 Task: Find a one-way business class flight from Hanoi to Ho Chi Minh City on 10 October.
Action: Mouse moved to (283, 264)
Screenshot: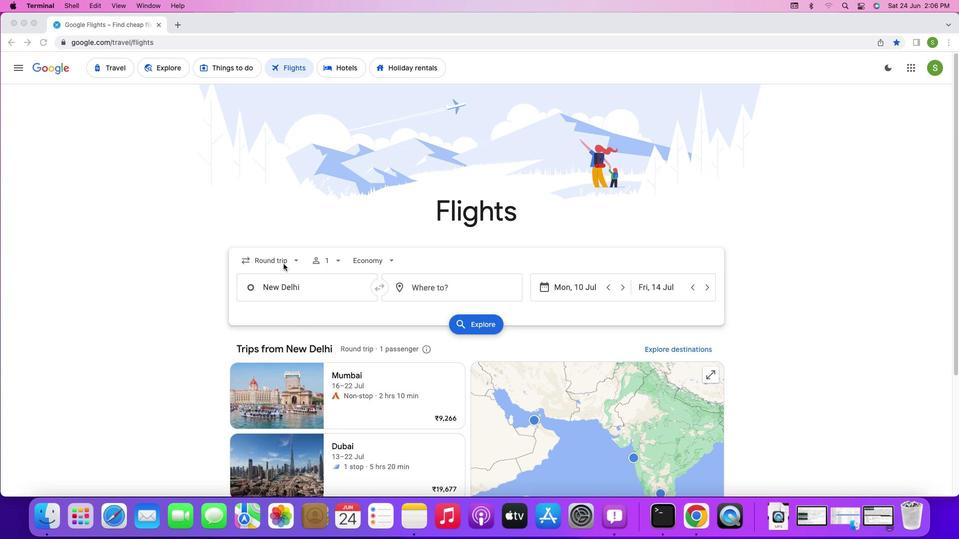 
Action: Mouse pressed left at (283, 264)
Screenshot: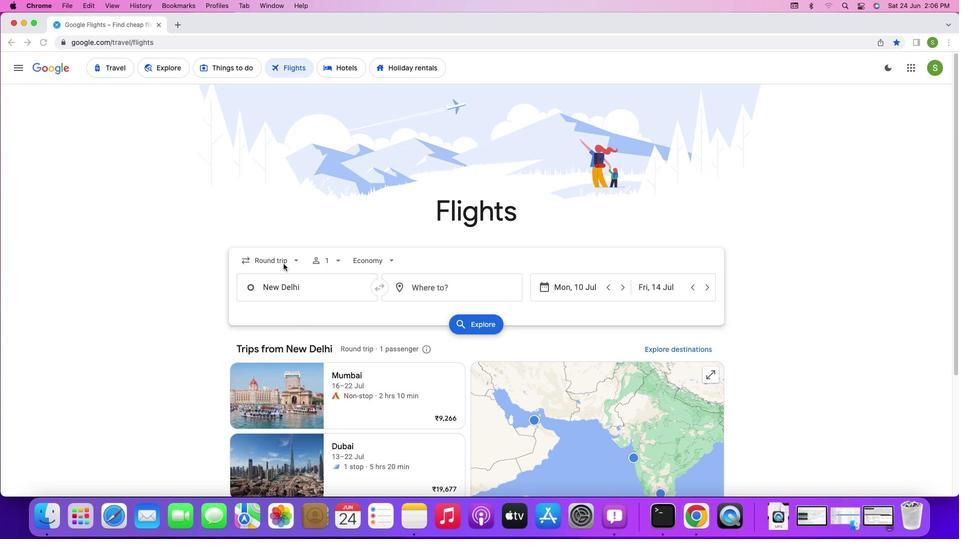 
Action: Mouse pressed left at (283, 264)
Screenshot: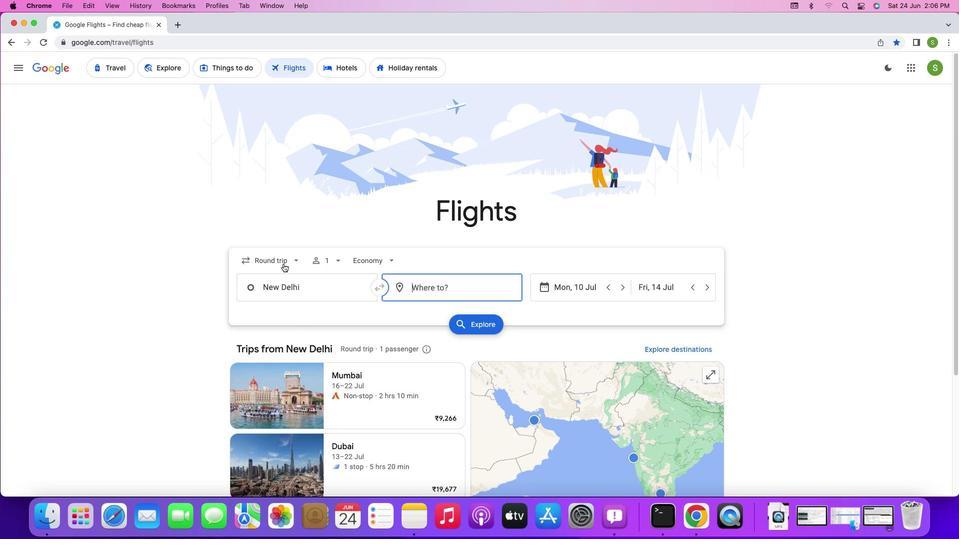 
Action: Mouse moved to (275, 314)
Screenshot: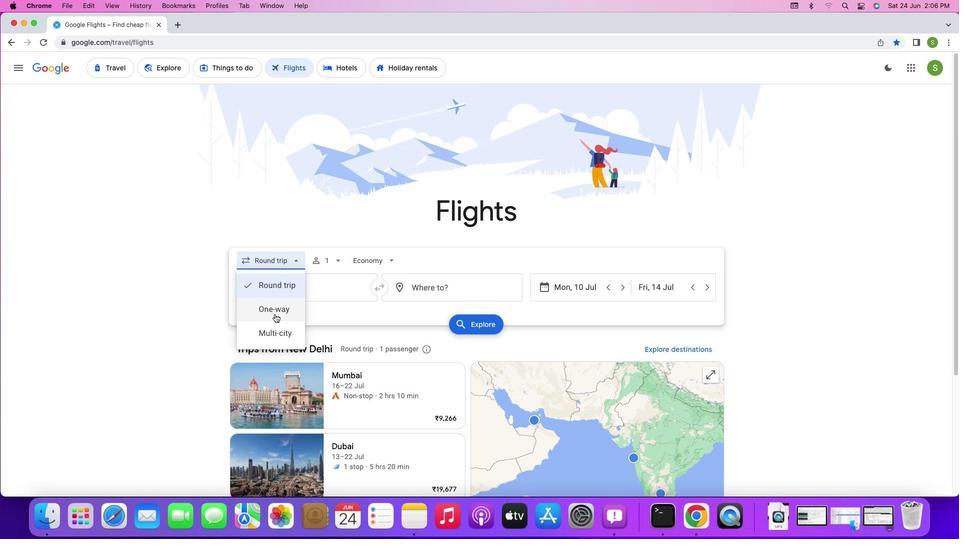 
Action: Mouse pressed left at (275, 314)
Screenshot: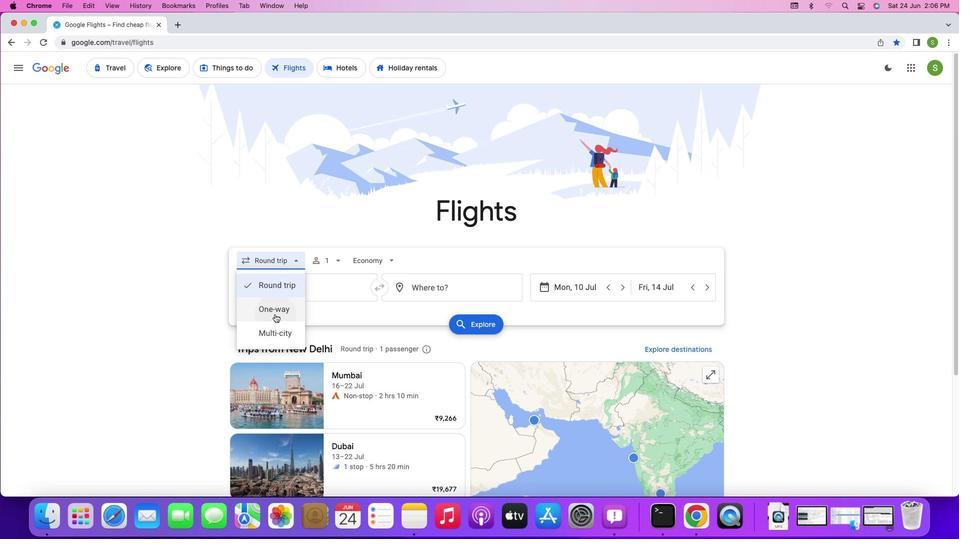 
Action: Mouse moved to (365, 260)
Screenshot: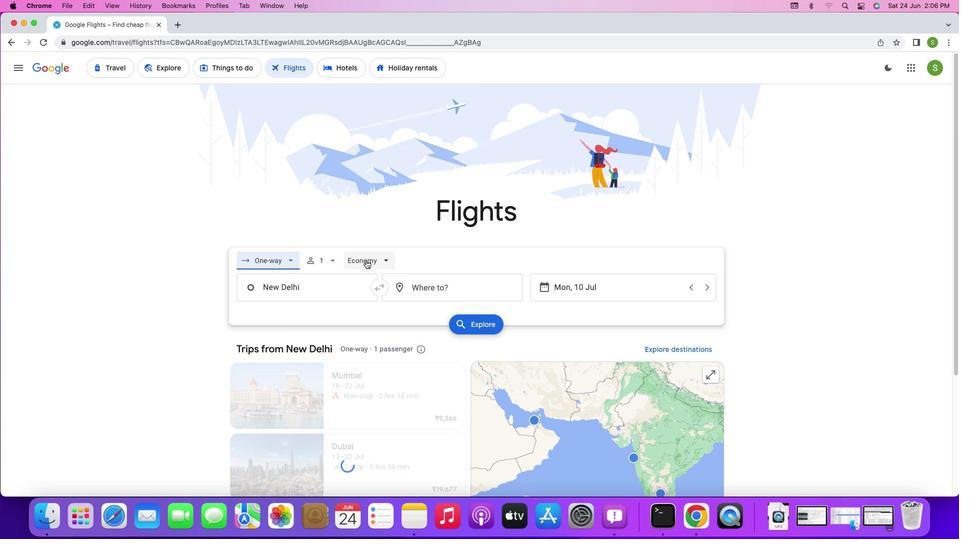 
Action: Mouse pressed left at (365, 260)
Screenshot: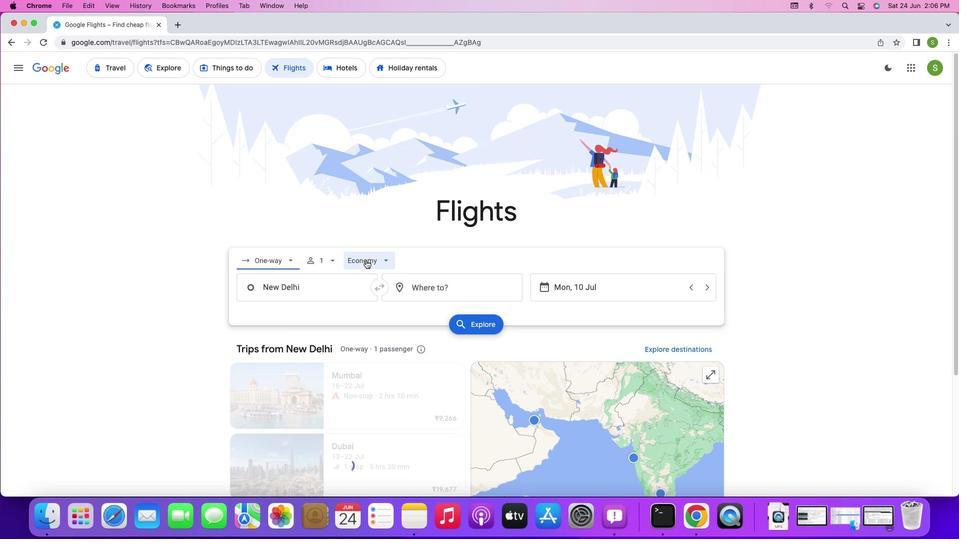
Action: Mouse moved to (384, 333)
Screenshot: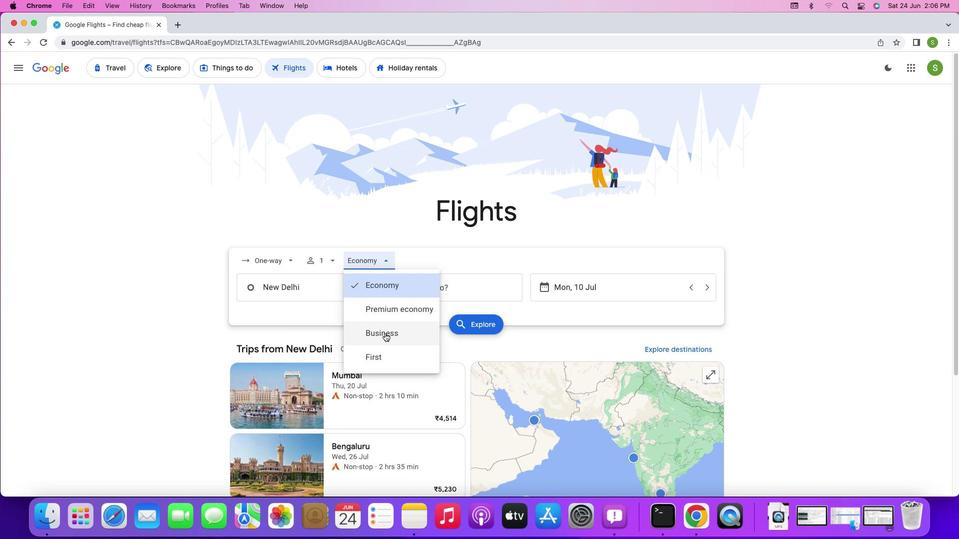 
Action: Mouse pressed left at (384, 333)
Screenshot: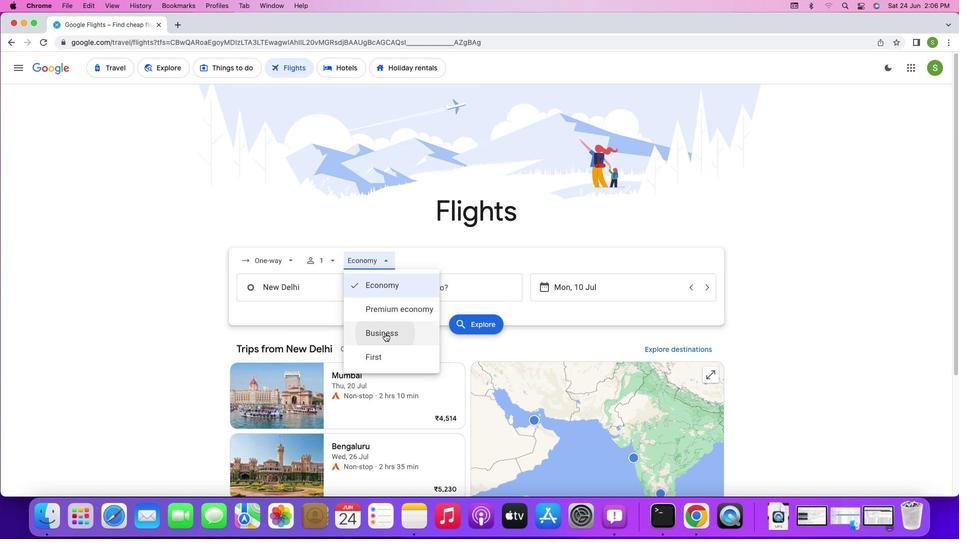 
Action: Mouse moved to (333, 258)
Screenshot: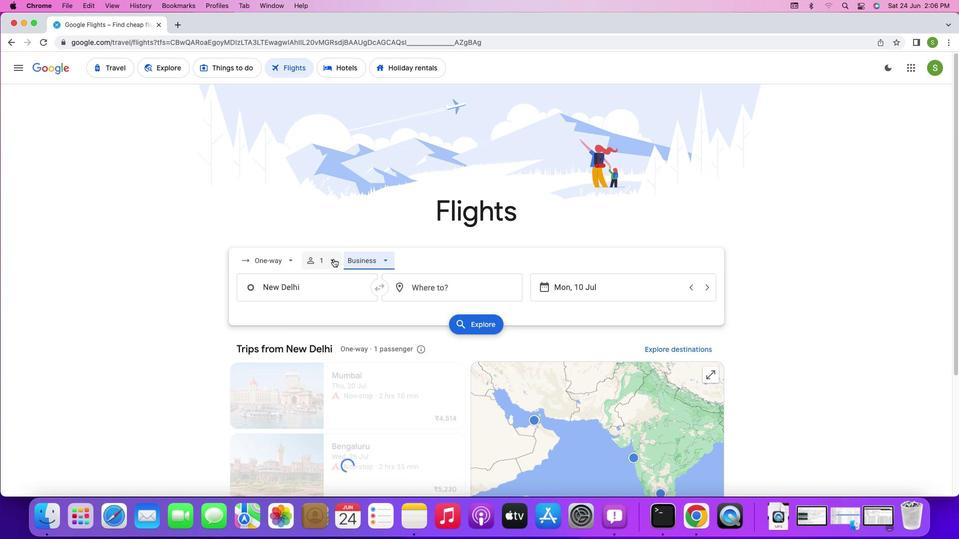 
Action: Mouse pressed left at (333, 258)
Screenshot: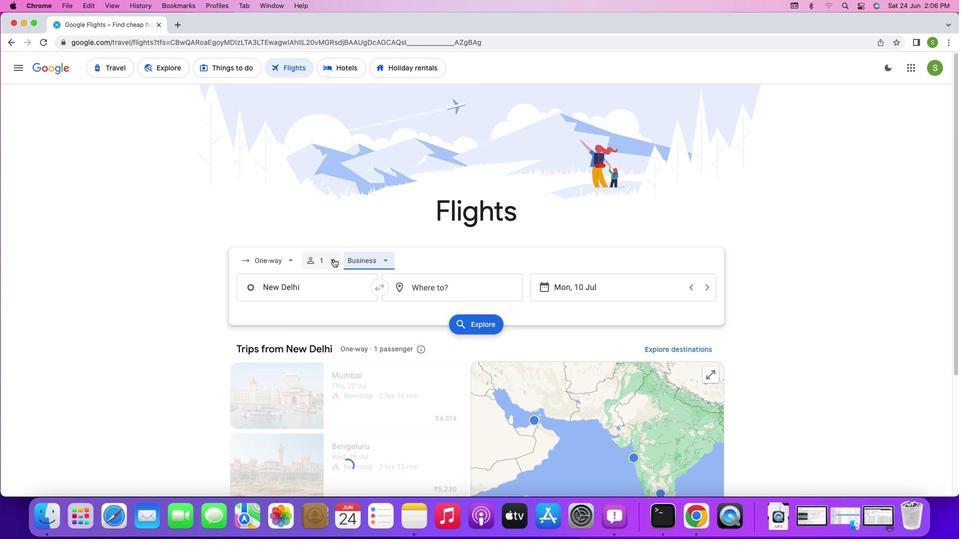 
Action: Mouse moved to (397, 398)
Screenshot: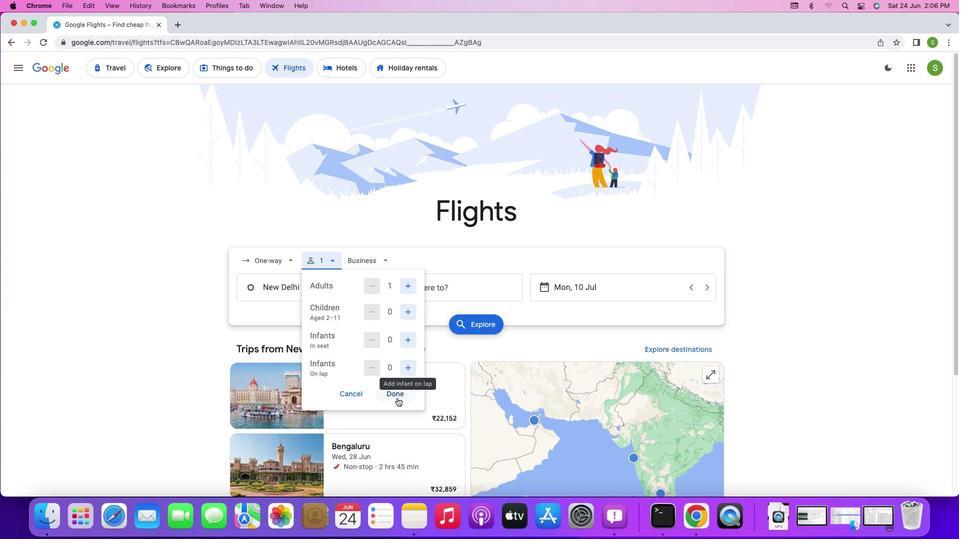 
Action: Mouse pressed left at (397, 398)
Screenshot: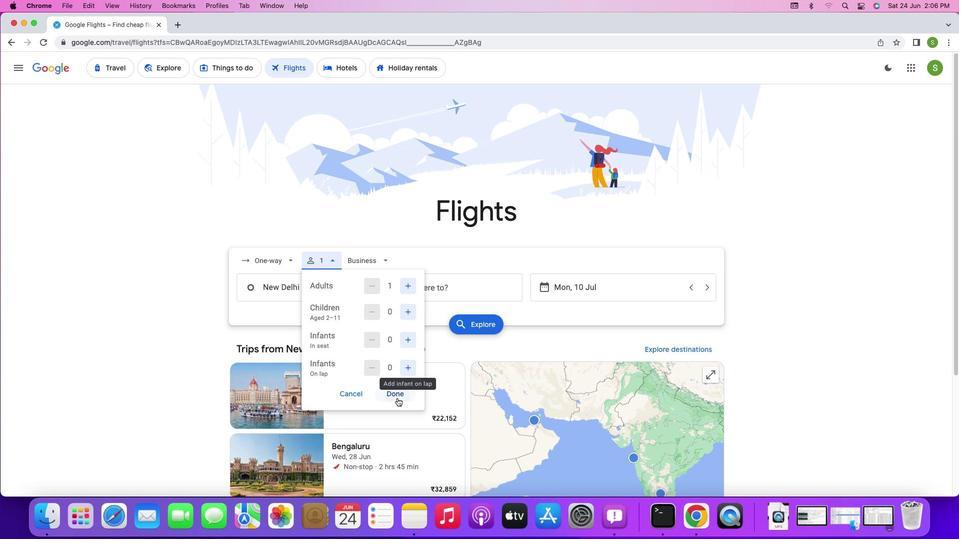 
Action: Mouse moved to (328, 283)
Screenshot: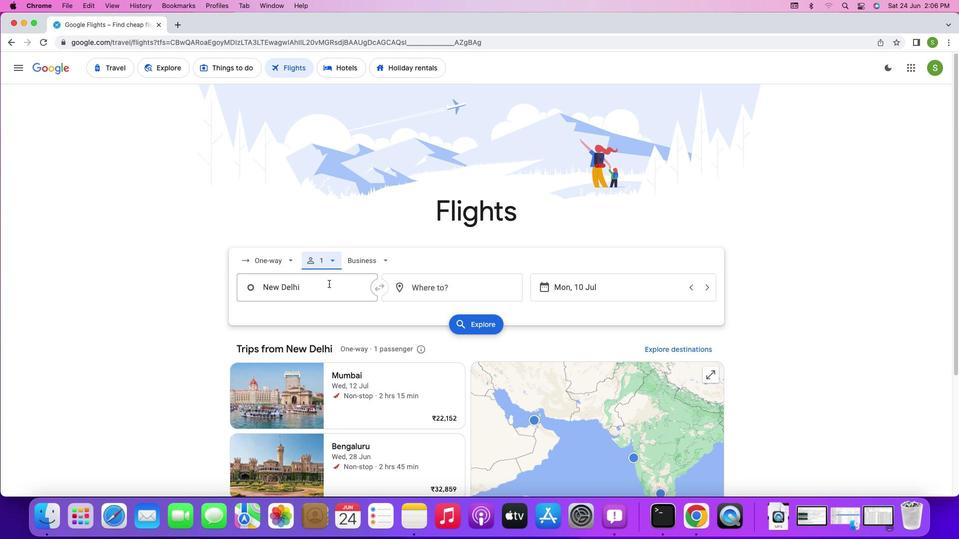 
Action: Mouse pressed left at (328, 283)
Screenshot: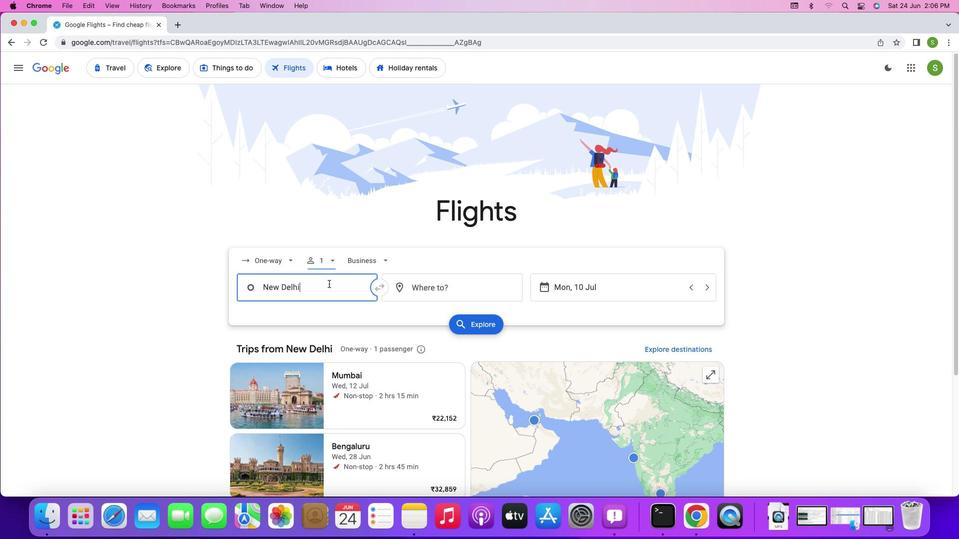 
Action: Mouse moved to (321, 291)
Screenshot: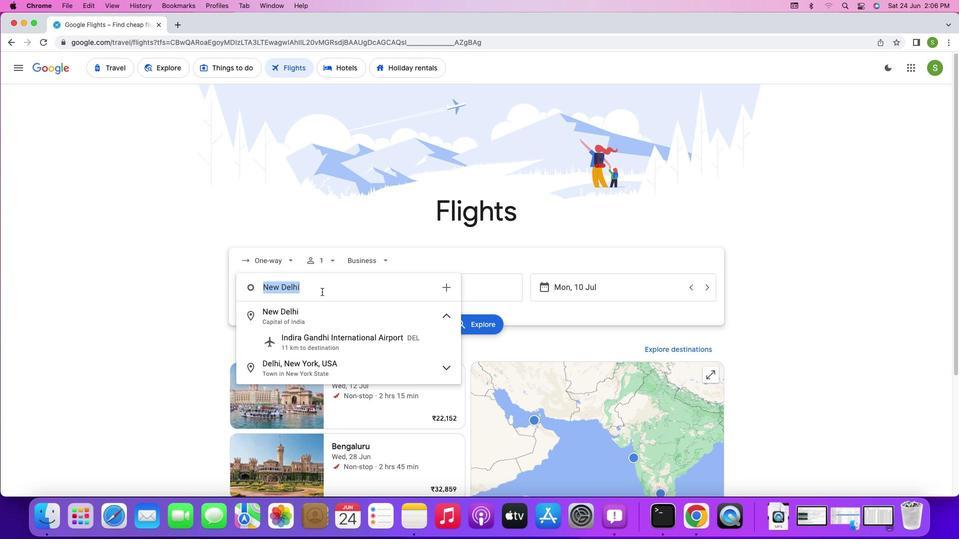 
Action: Key pressed Key.shift'H''a''n''o''i'','Key.spaceKey.shift'V''i''e''t''n''a''m'Key.enter
Screenshot: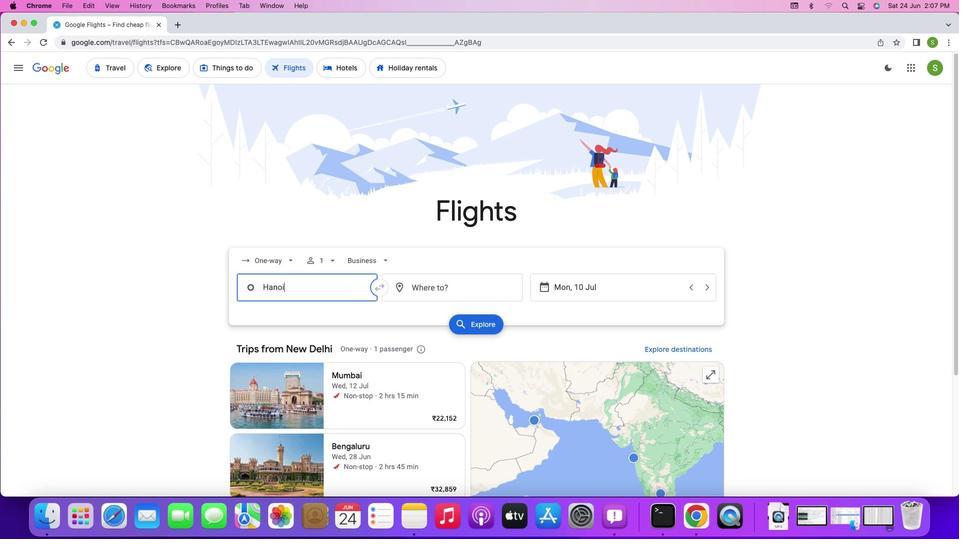 
Action: Mouse moved to (409, 290)
Screenshot: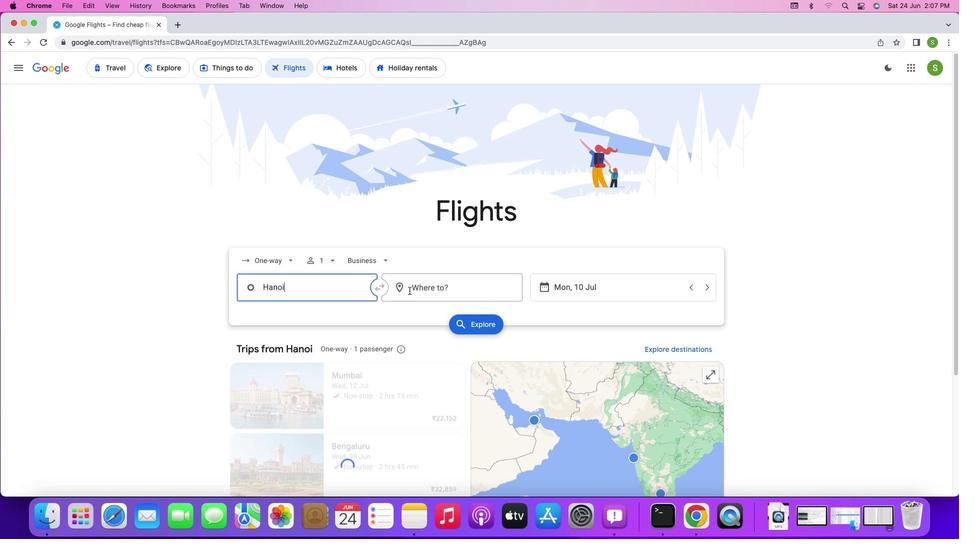 
Action: Mouse pressed left at (409, 290)
Screenshot: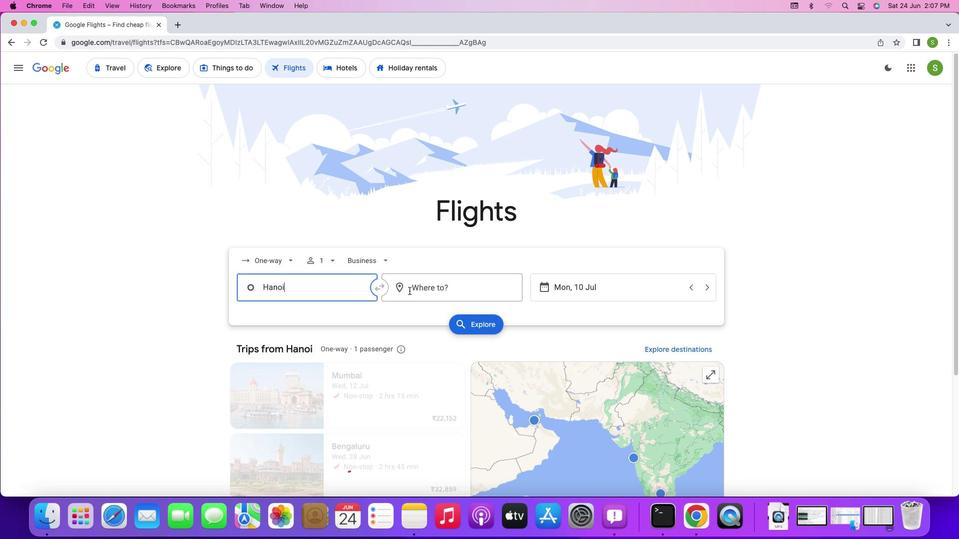 
Action: Key pressed Key.shift'H''o'Key.spaceKey.shift'C''h''i'Key.spaceKey.shift'M''i''n''h'Key.spaceKey.shift'C''i''t''y'Key.spaceKey.shift'V''i''e''t''n''a''m'Key.enter
Screenshot: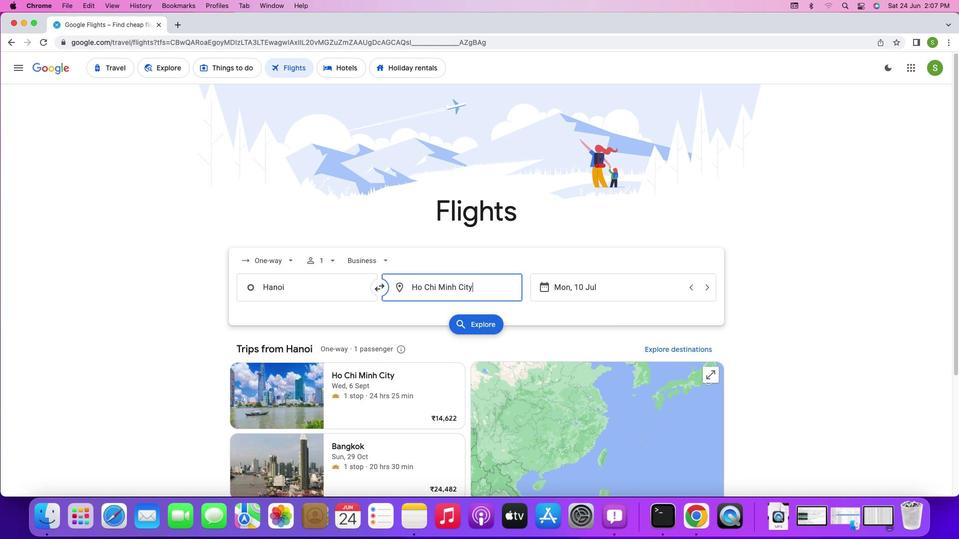 
Action: Mouse moved to (591, 291)
Screenshot: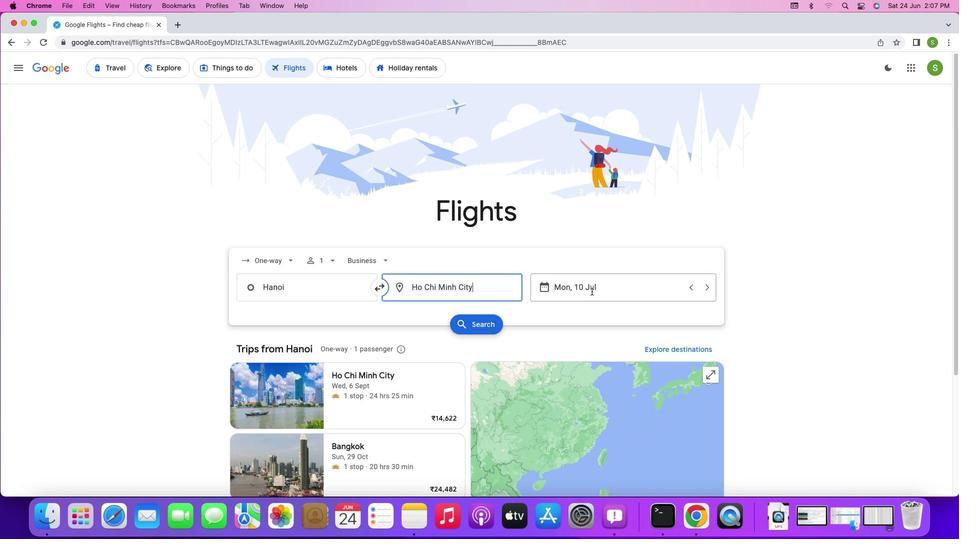 
Action: Mouse pressed left at (591, 291)
Screenshot: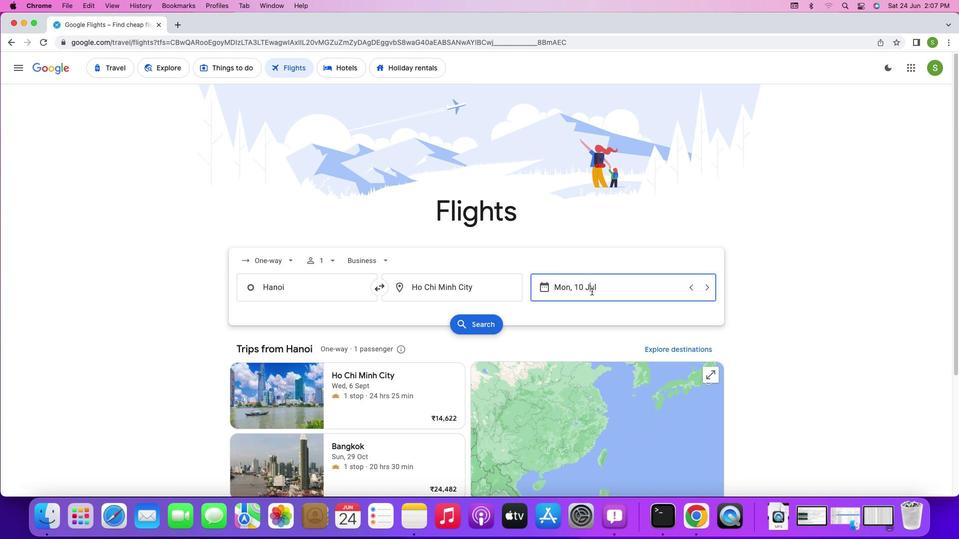 
Action: Mouse moved to (718, 361)
Screenshot: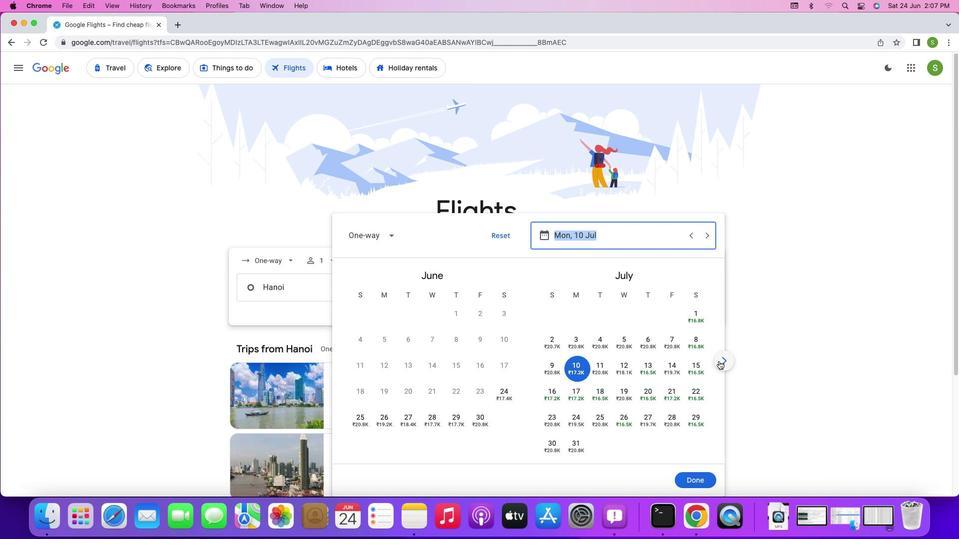 
Action: Mouse pressed left at (718, 361)
Screenshot: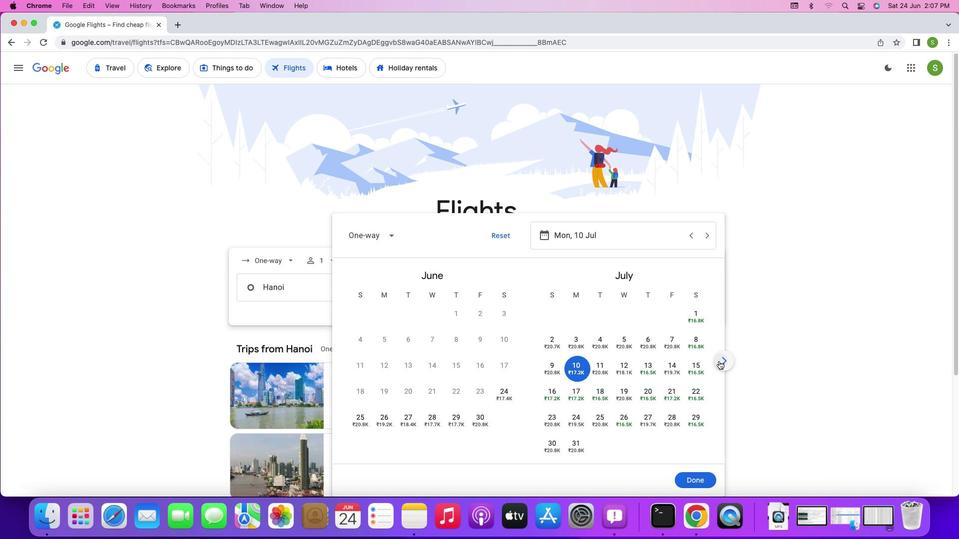 
Action: Mouse pressed left at (718, 361)
Screenshot: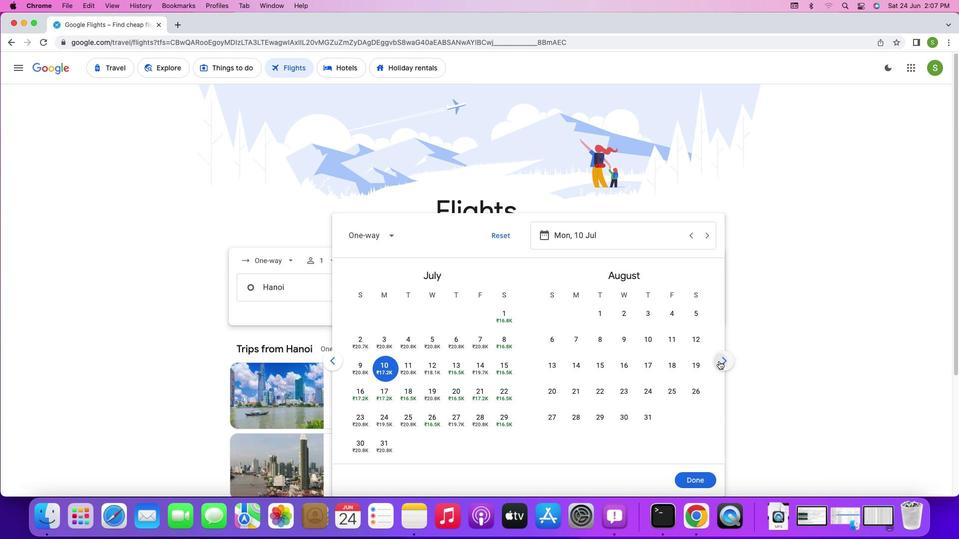 
Action: Mouse pressed left at (718, 361)
Screenshot: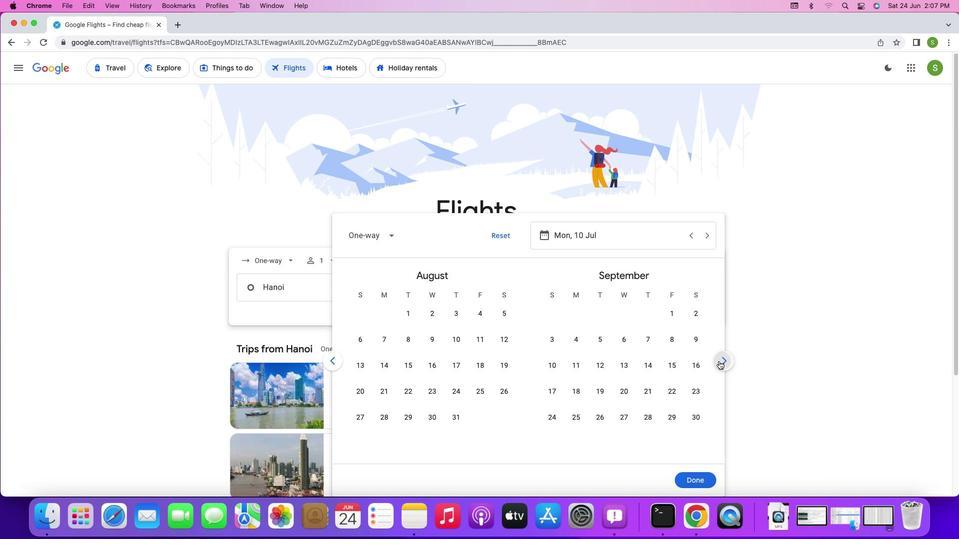 
Action: Mouse moved to (601, 343)
Screenshot: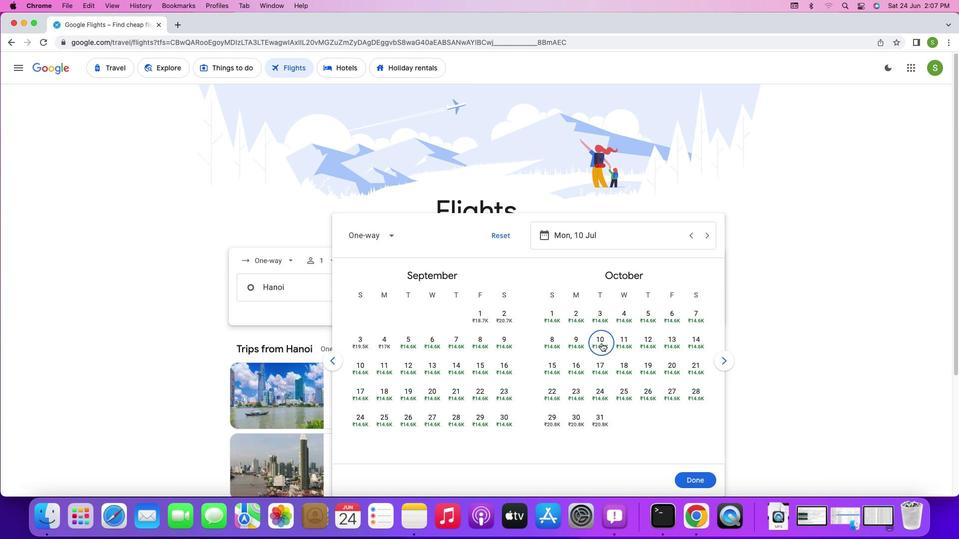 
Action: Mouse pressed left at (601, 343)
Screenshot: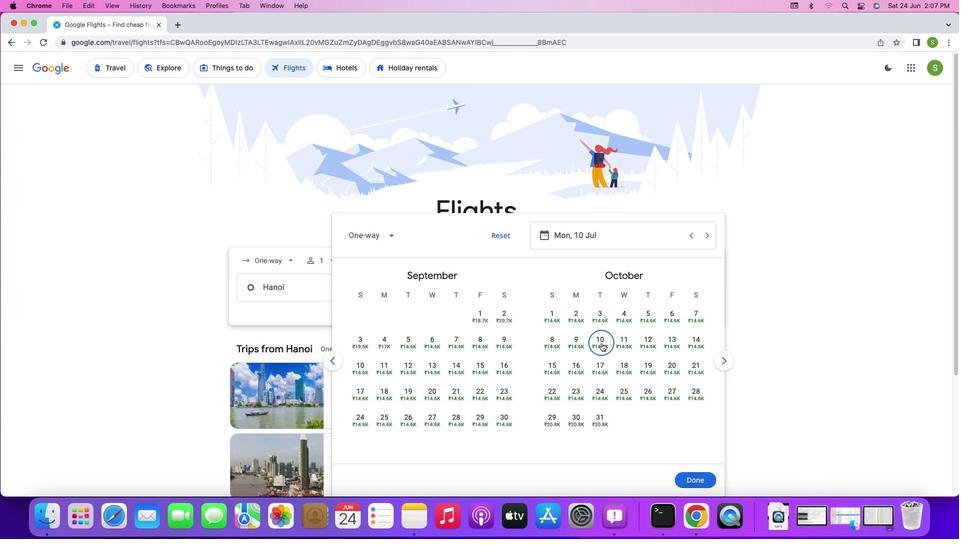 
Action: Mouse moved to (688, 479)
Screenshot: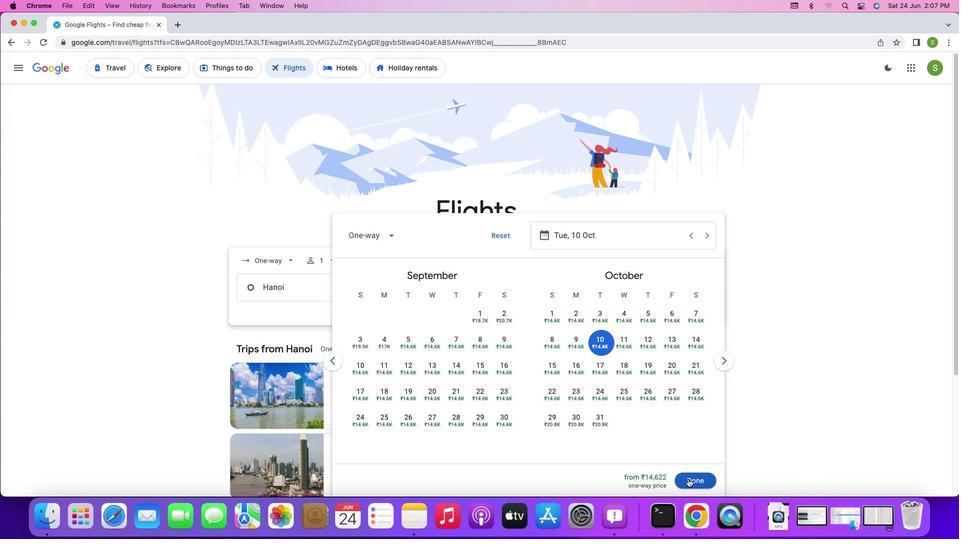
Action: Mouse pressed left at (688, 479)
Screenshot: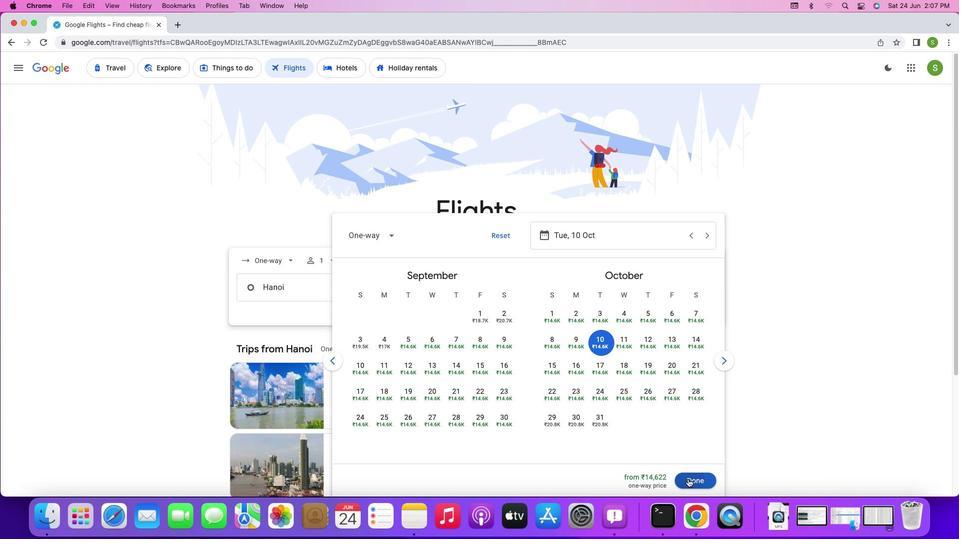 
Action: Mouse moved to (489, 327)
Screenshot: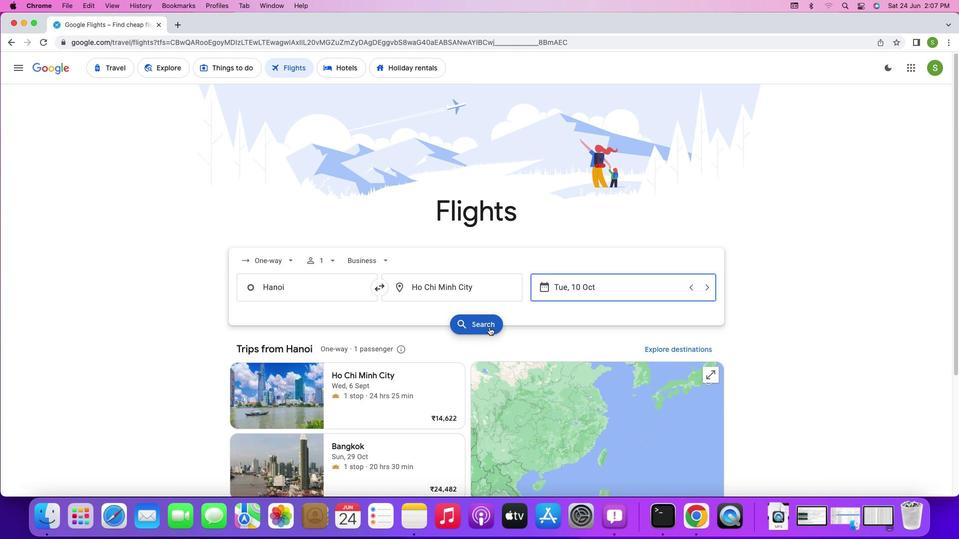 
Action: Mouse pressed left at (489, 327)
Screenshot: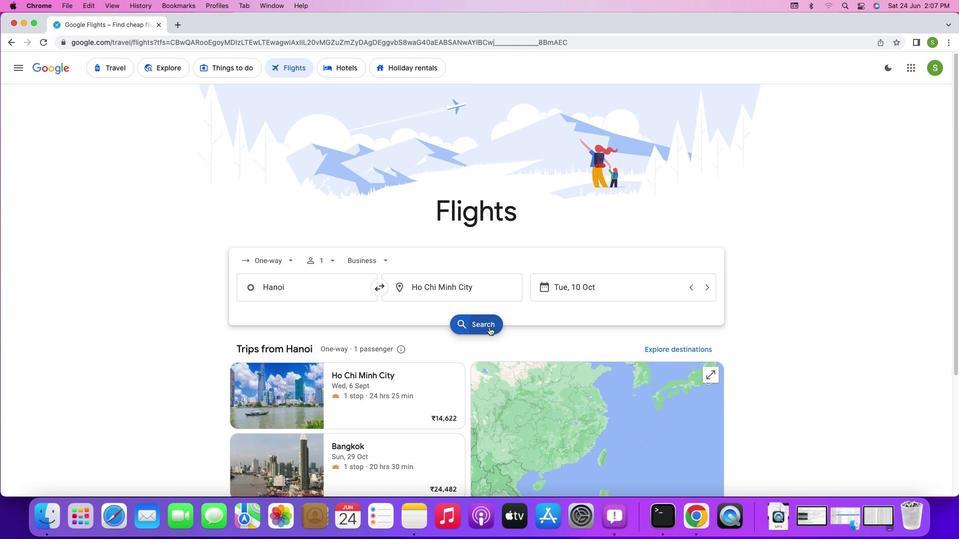 
Action: Mouse moved to (472, 318)
Screenshot: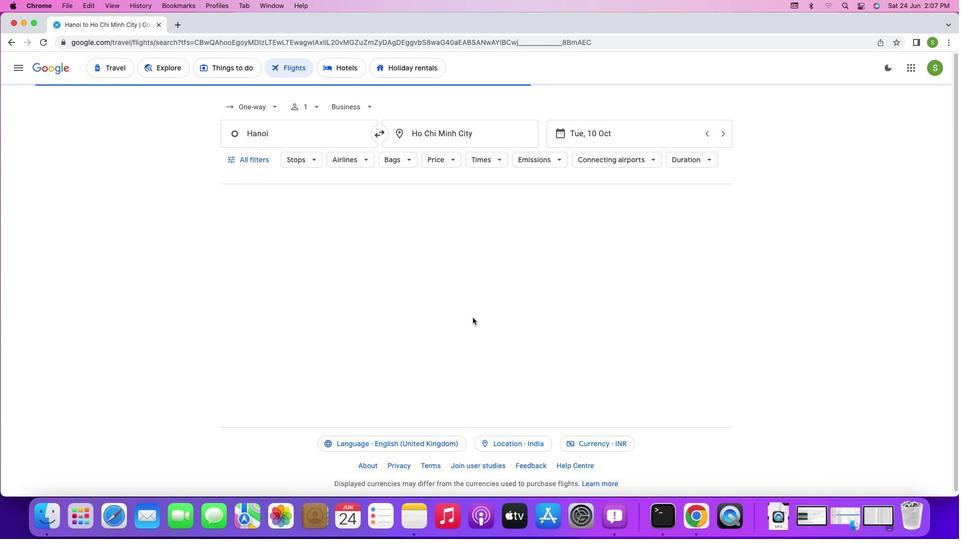 
